 Task: In the  document pitch.odt. Insert footer and write 'www.lunaTech.com'. Find the word using Dictionary 'Moment' Use the tool word Count and display word count while typing
Action: Mouse moved to (263, 373)
Screenshot: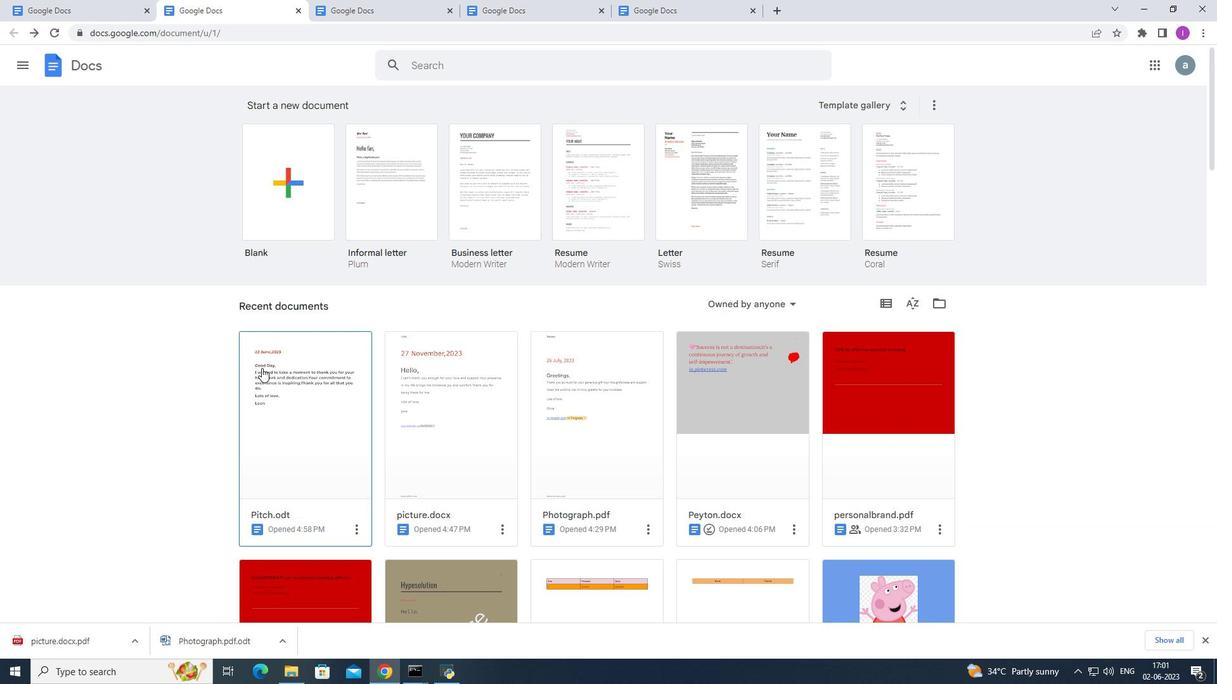 
Action: Mouse pressed left at (263, 373)
Screenshot: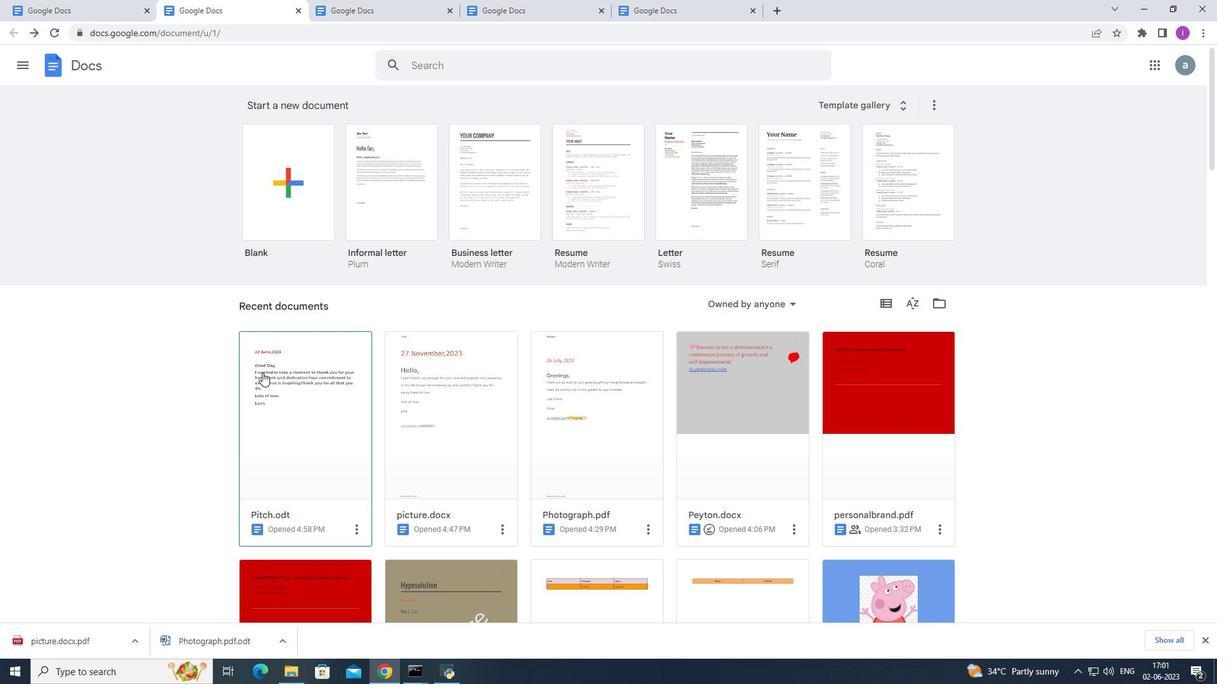 
Action: Mouse moved to (128, 71)
Screenshot: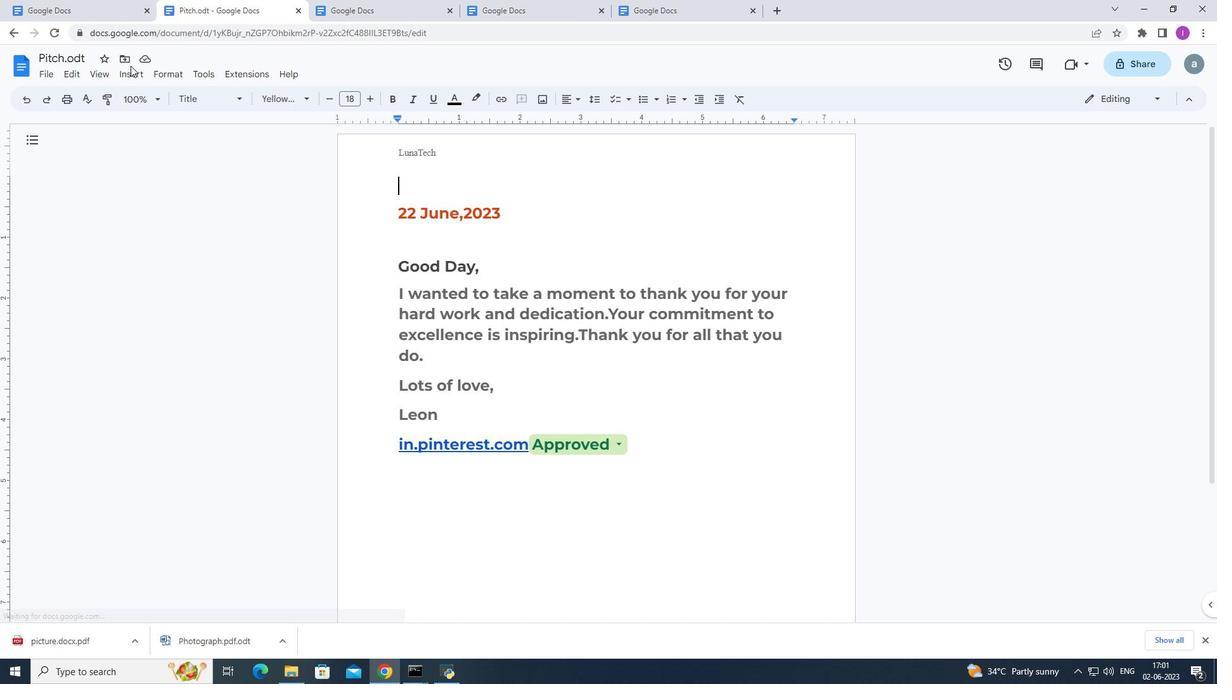 
Action: Mouse pressed left at (128, 71)
Screenshot: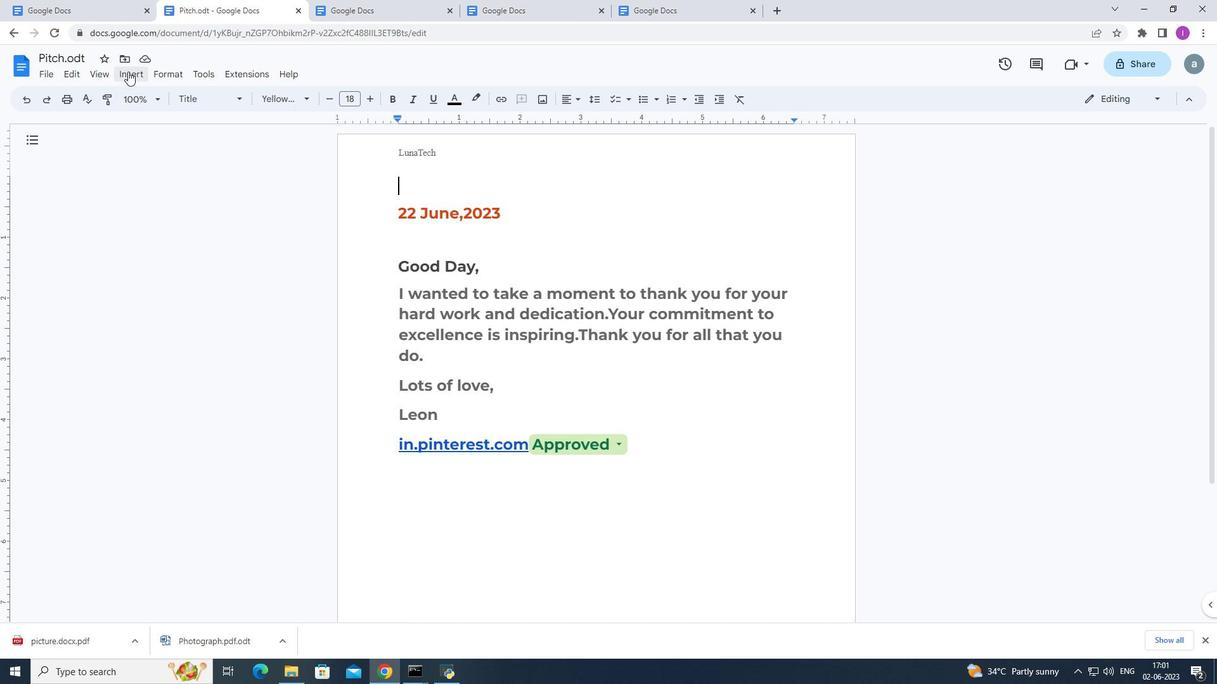 
Action: Mouse moved to (338, 411)
Screenshot: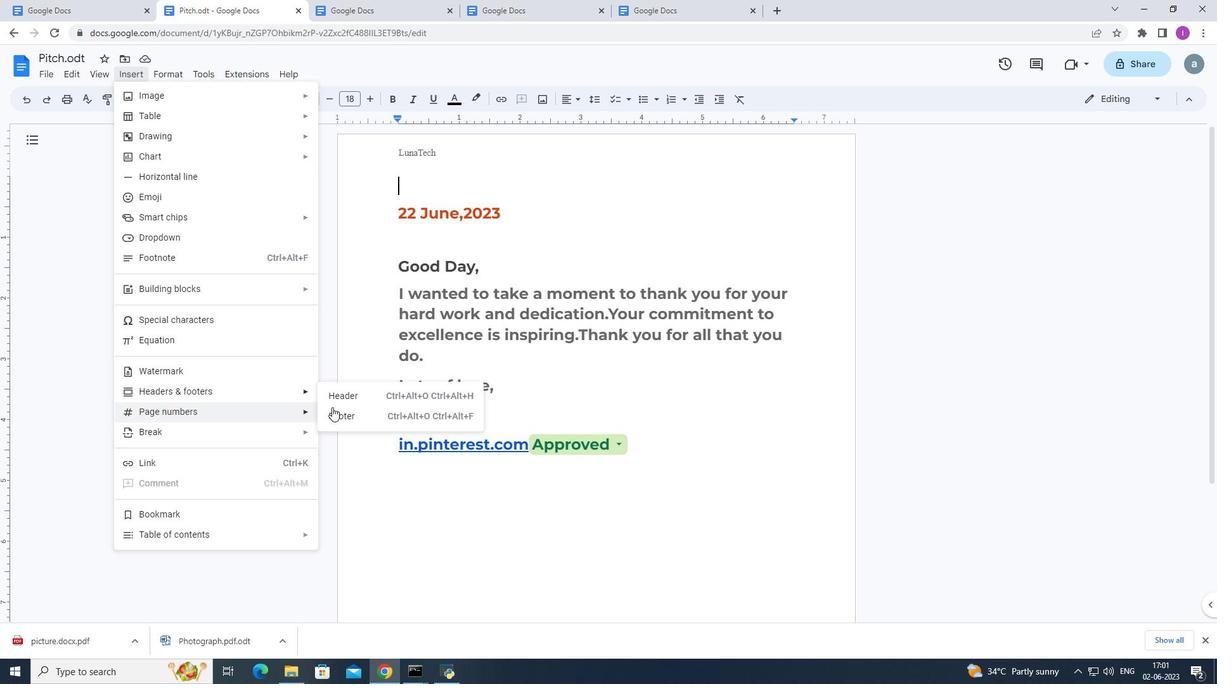 
Action: Mouse pressed left at (338, 411)
Screenshot: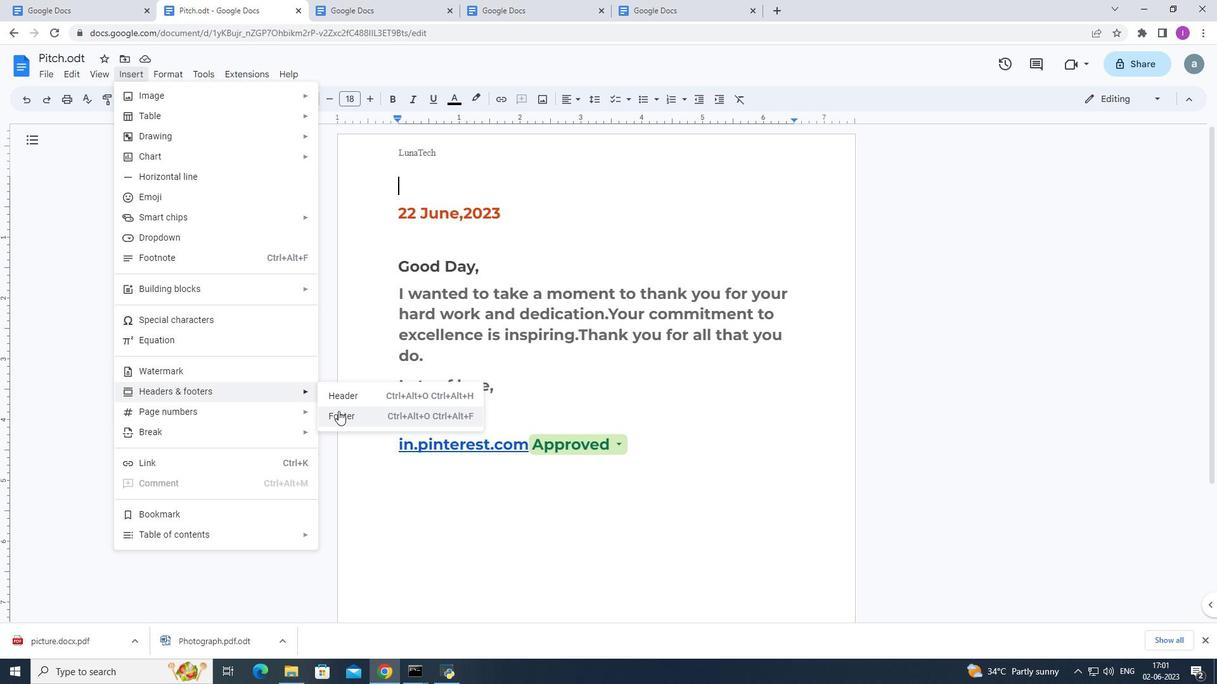 
Action: Mouse moved to (492, 340)
Screenshot: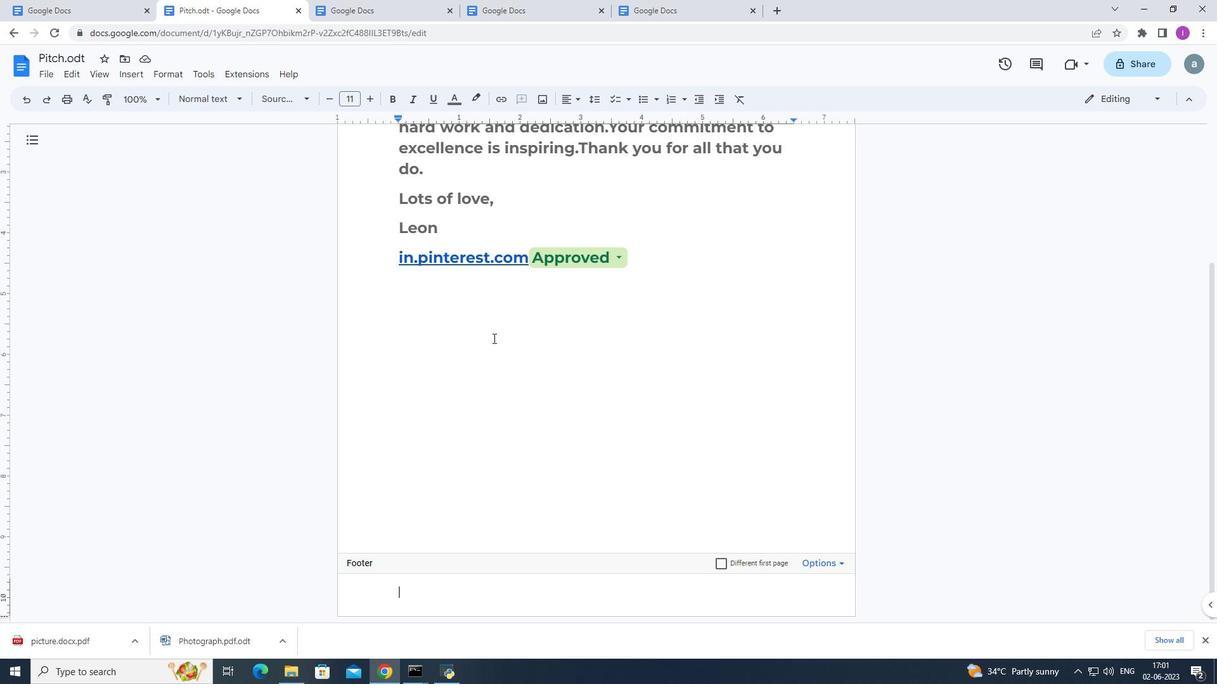 
Action: Key pressed www.li<Key.backspace>una<Key.shift>Ta<Key.backspace>eck<Key.backspace>h.com
Screenshot: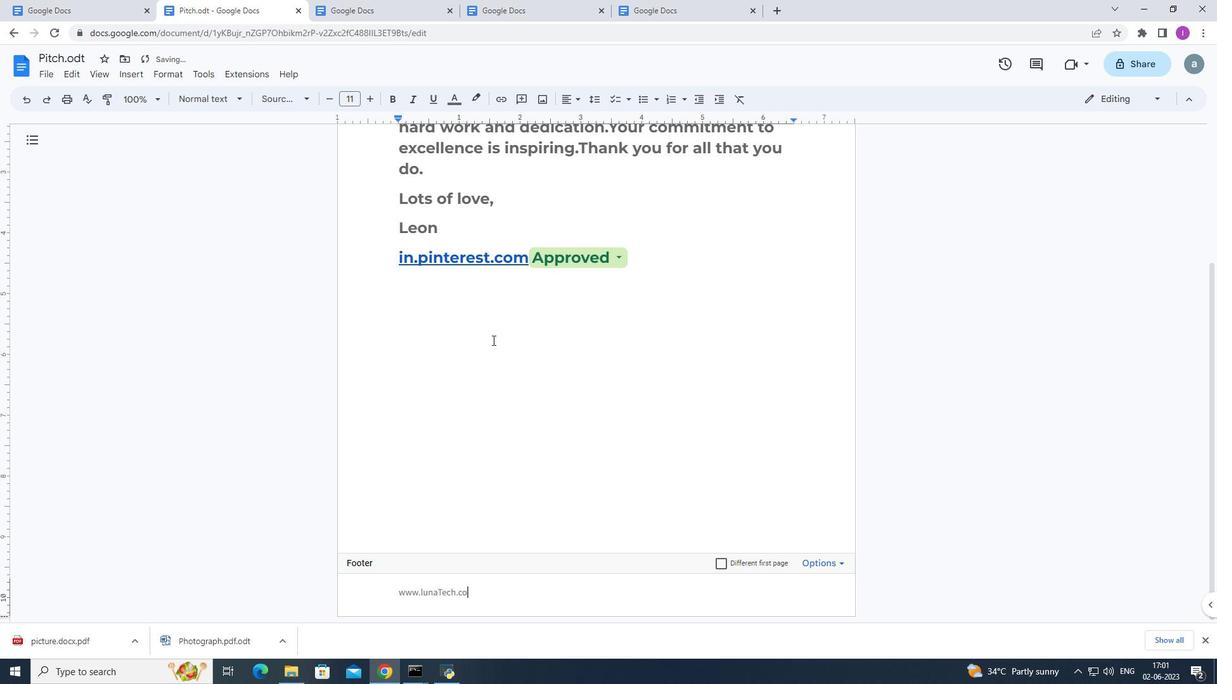 
Action: Mouse moved to (213, 434)
Screenshot: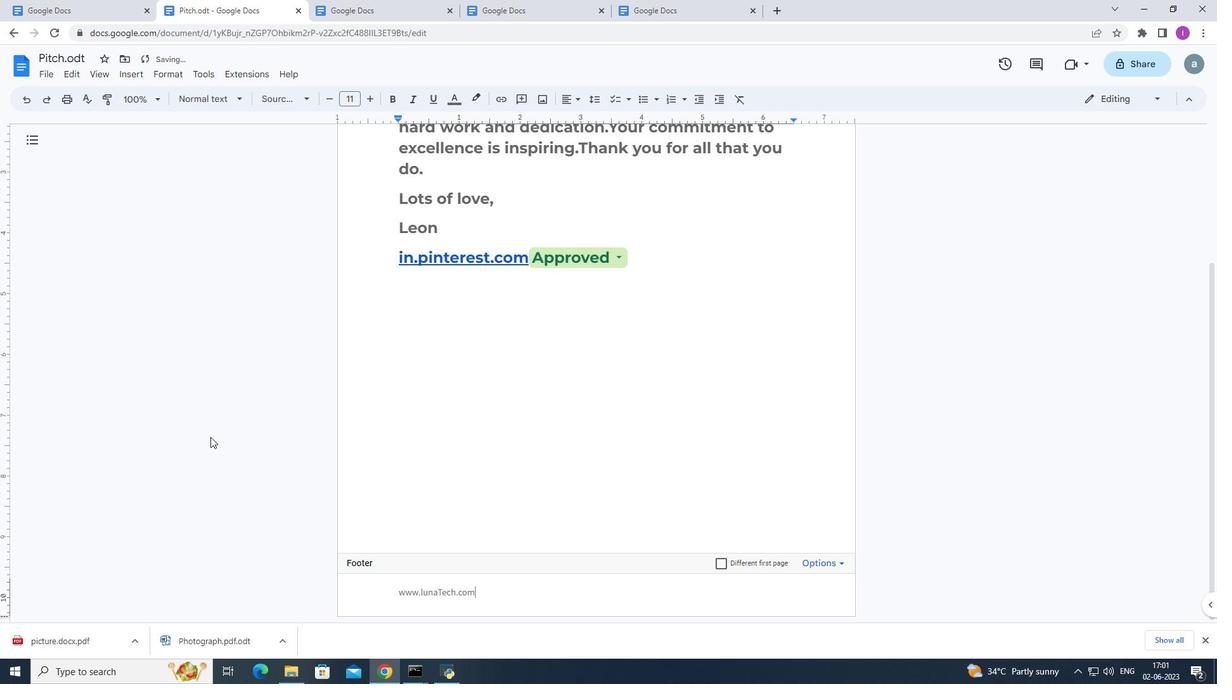 
Action: Mouse pressed left at (213, 434)
Screenshot: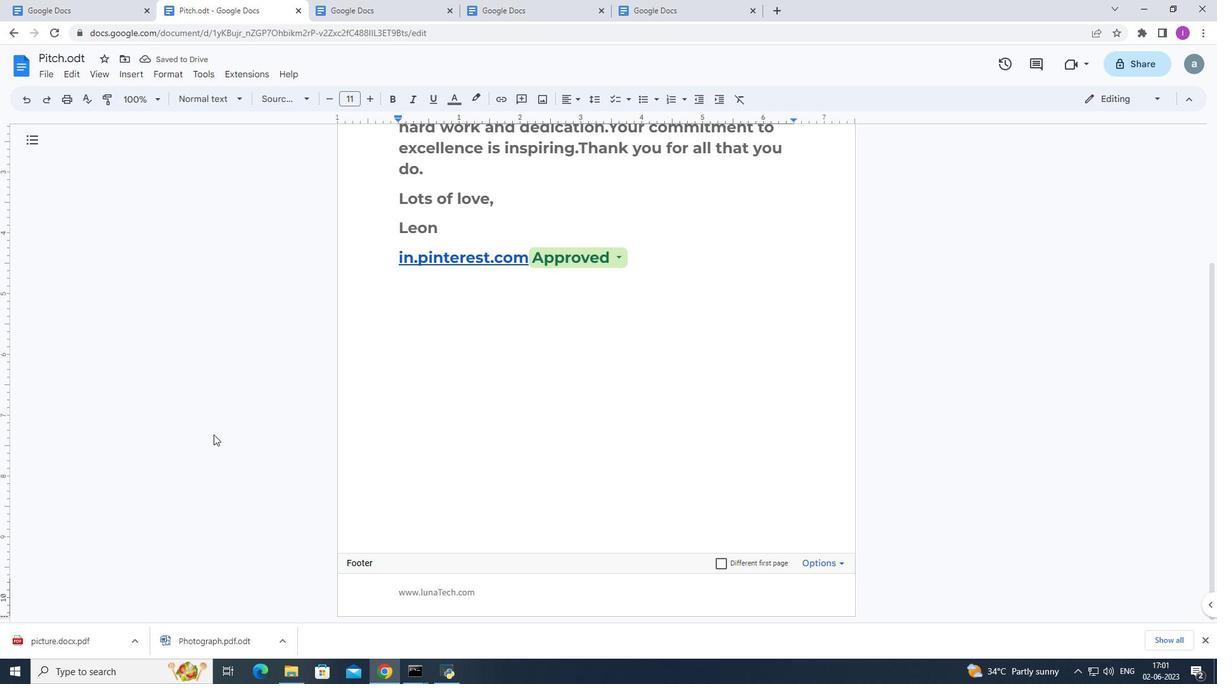
Action: Mouse moved to (569, 310)
Screenshot: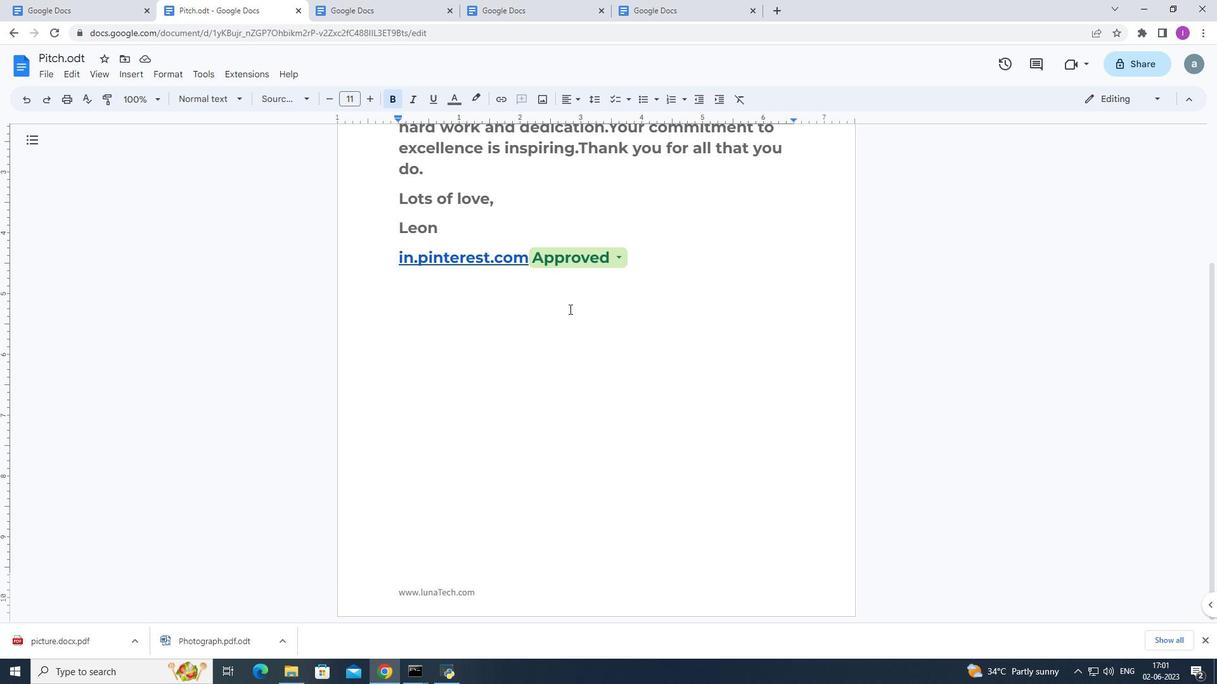
Action: Mouse scrolled (569, 311) with delta (0, 0)
Screenshot: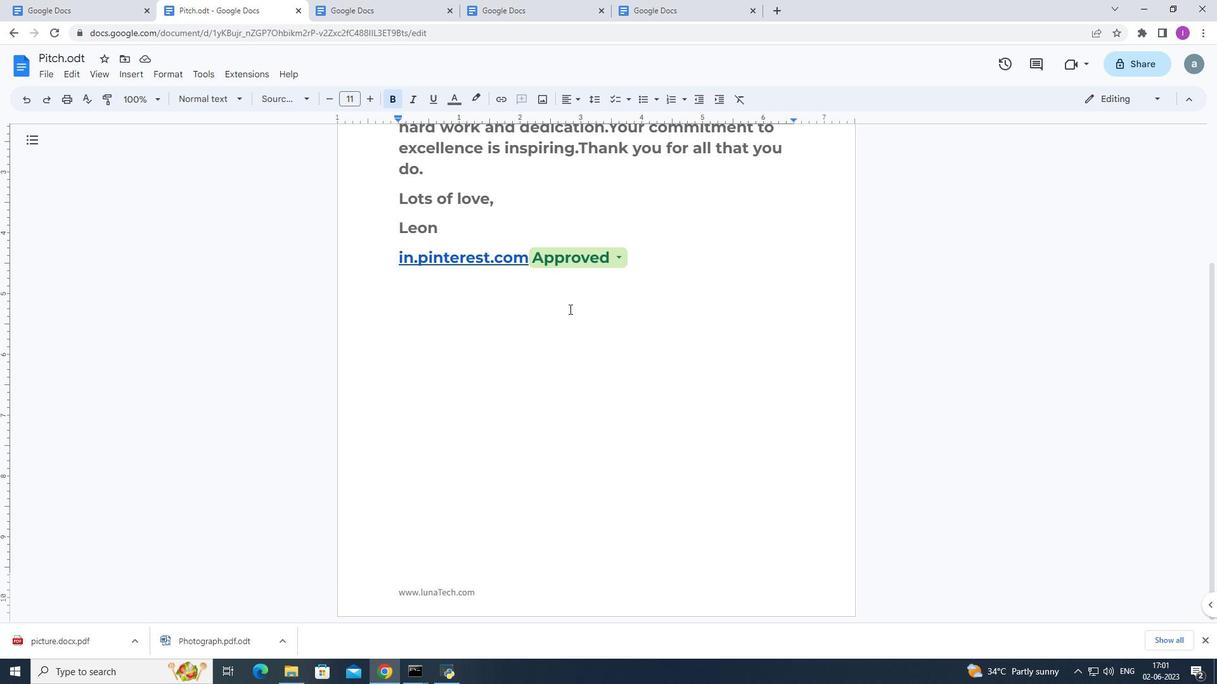 
Action: Mouse moved to (615, 168)
Screenshot: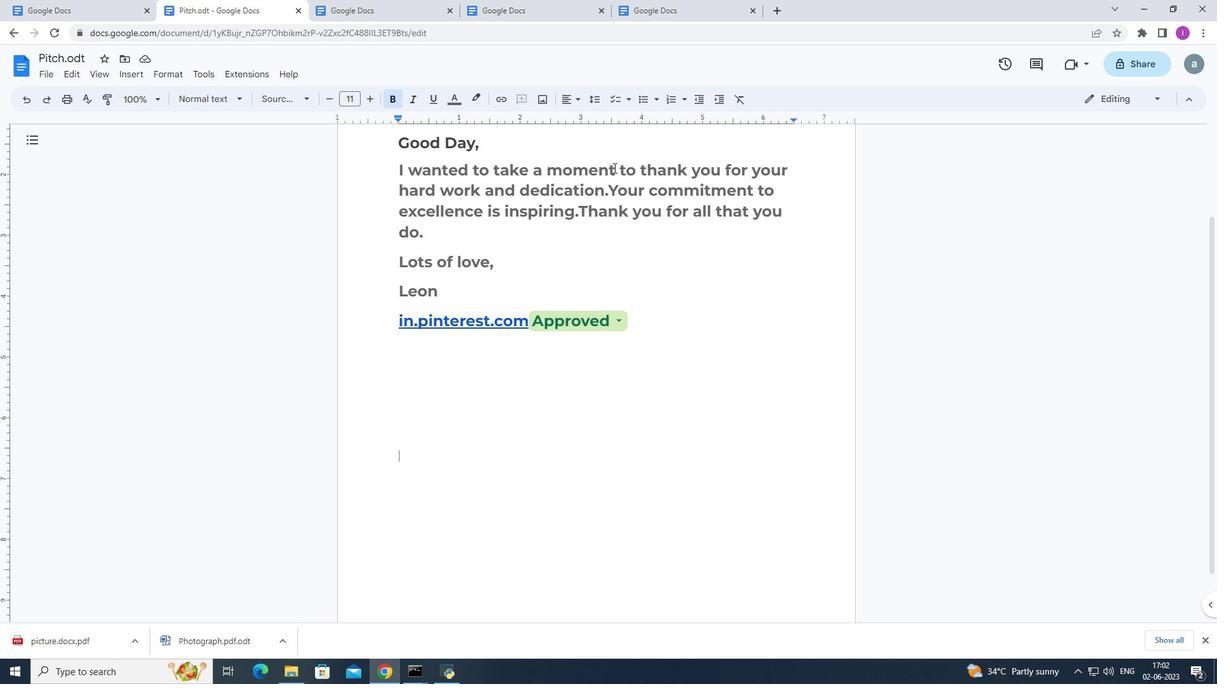 
Action: Mouse pressed left at (615, 168)
Screenshot: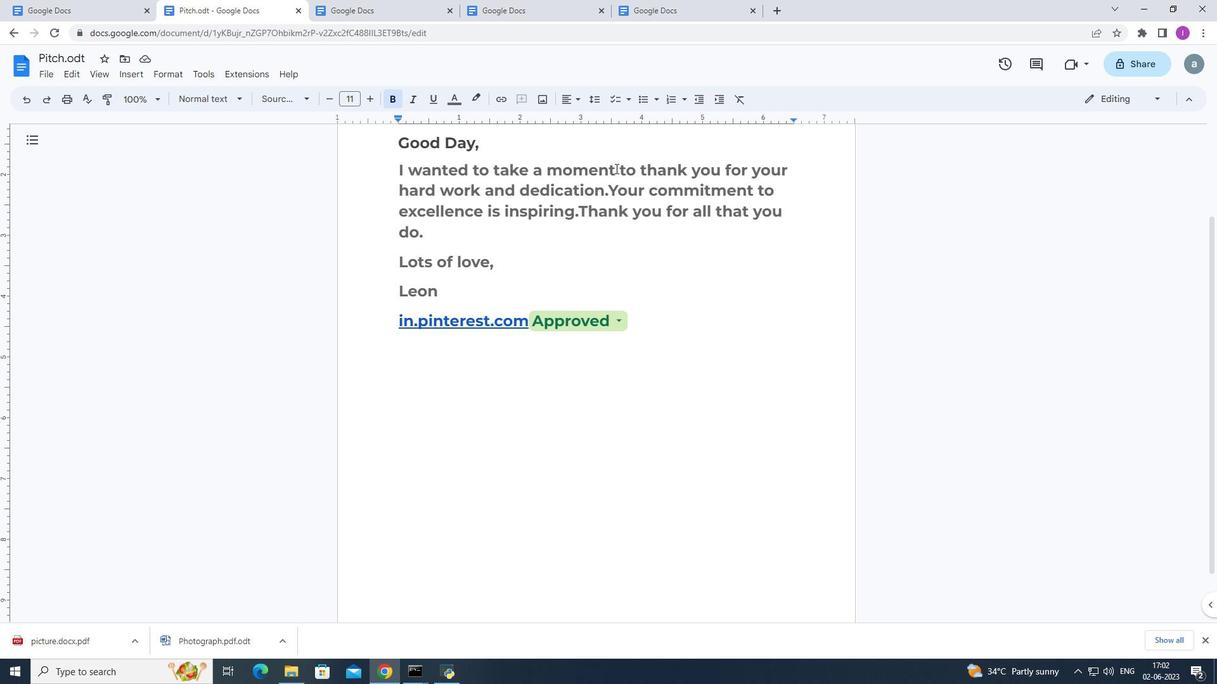 
Action: Mouse moved to (199, 71)
Screenshot: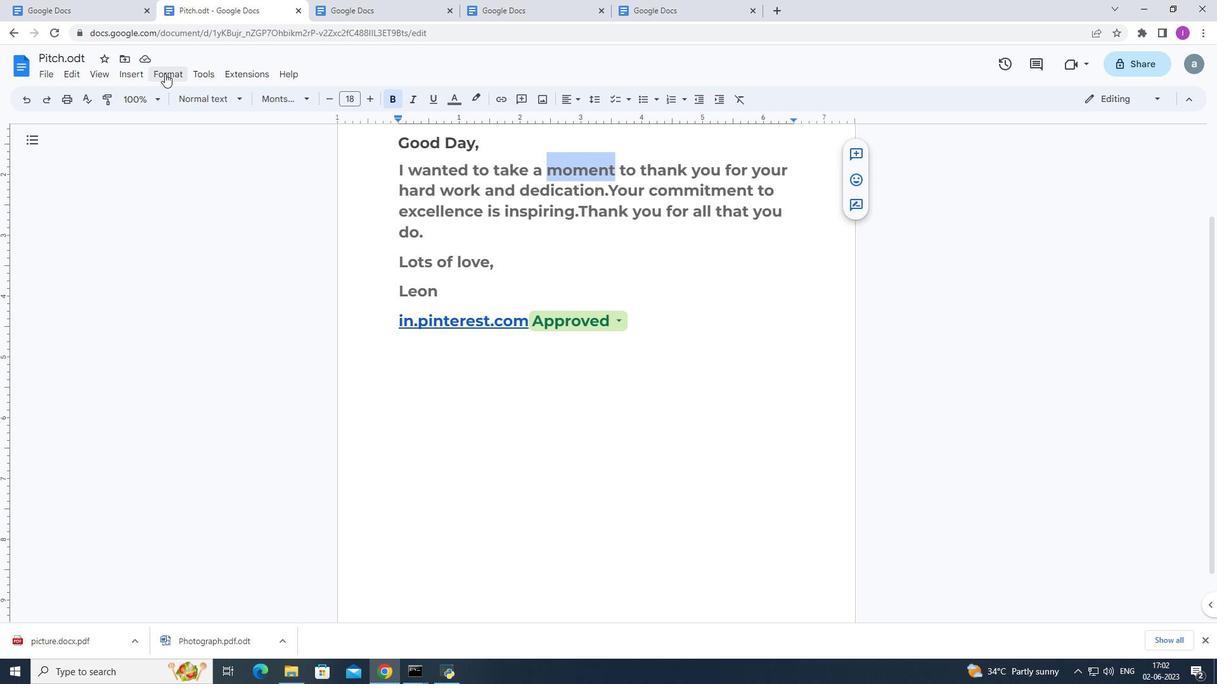 
Action: Mouse pressed left at (199, 71)
Screenshot: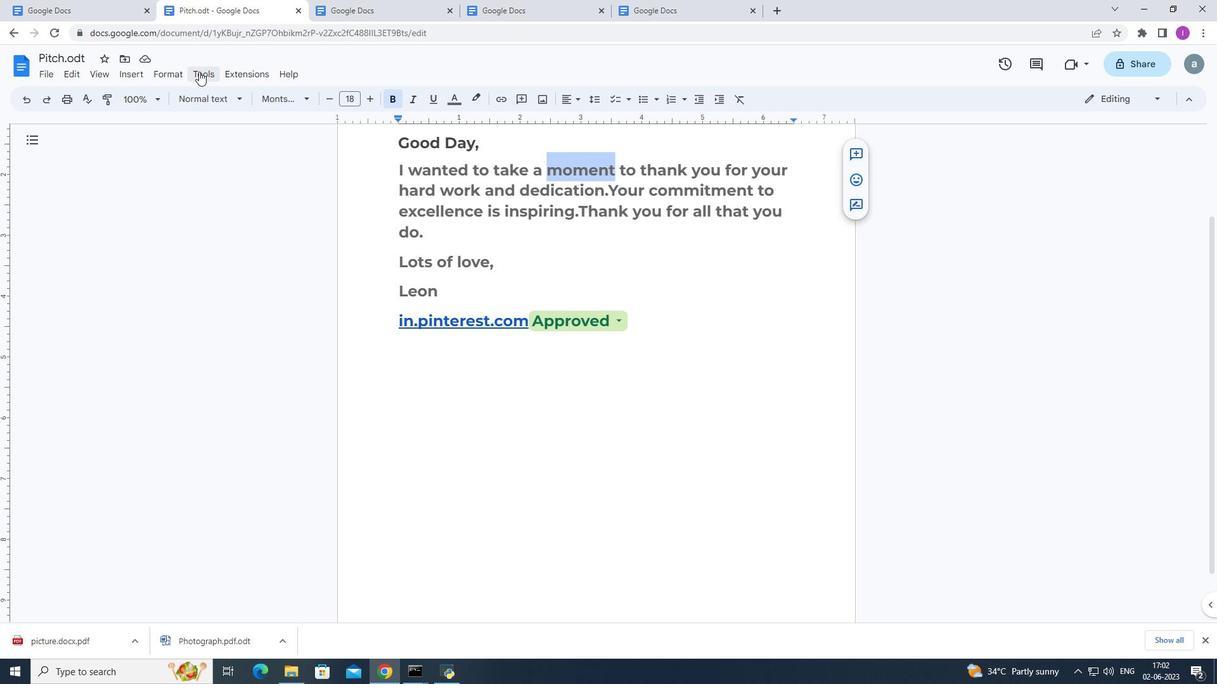 
Action: Mouse moved to (237, 235)
Screenshot: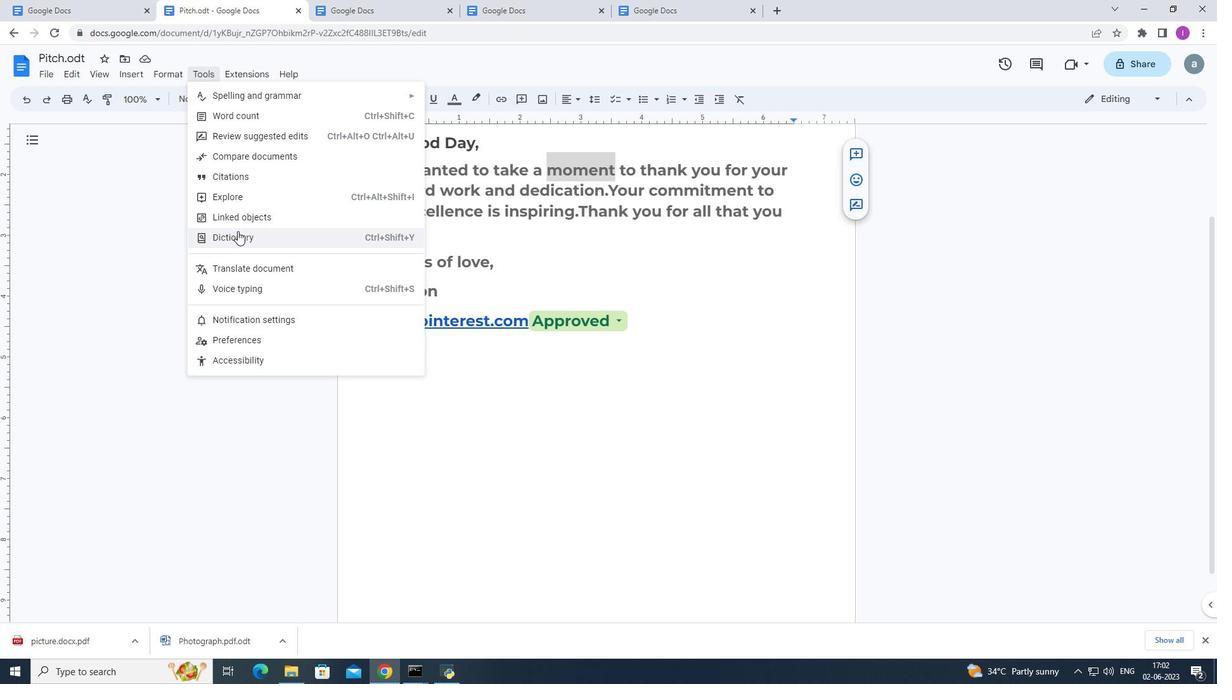 
Action: Mouse pressed left at (237, 235)
Screenshot: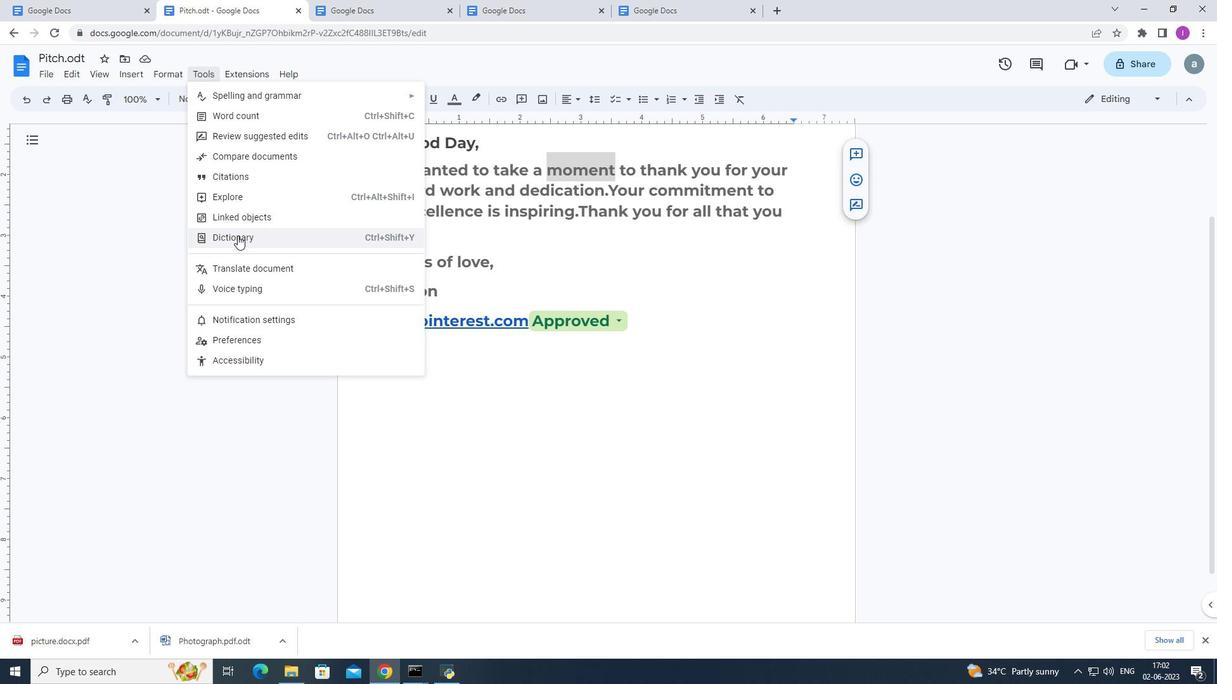 
Action: Mouse moved to (198, 68)
Screenshot: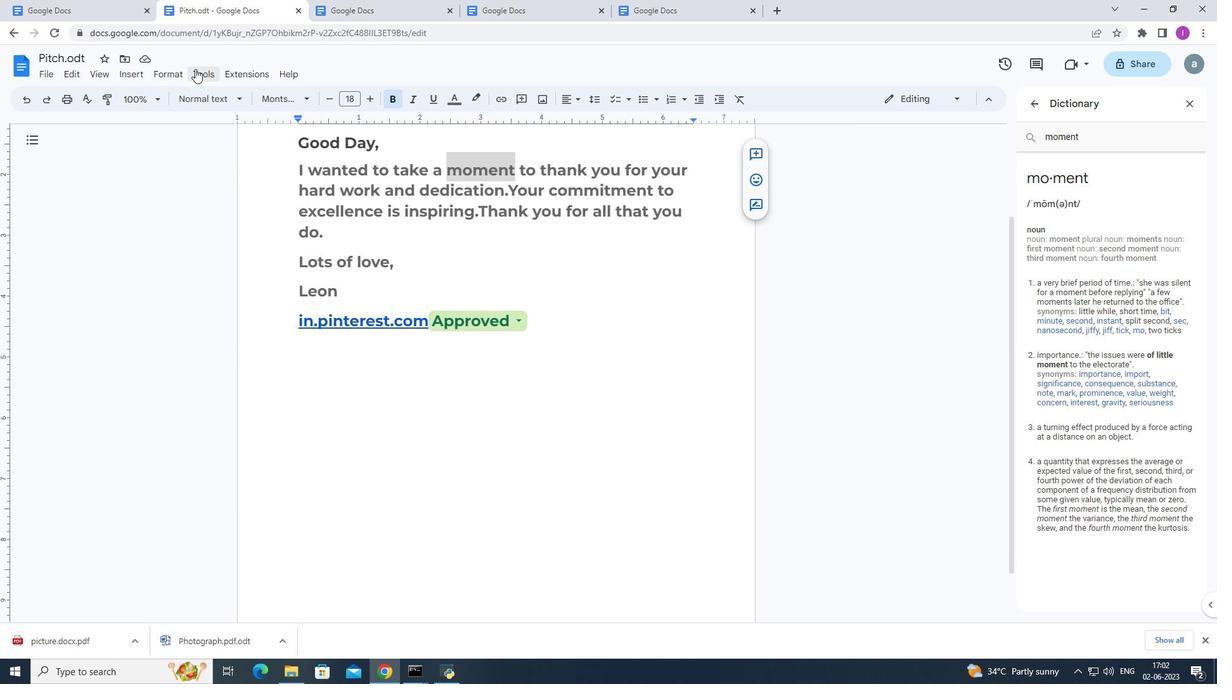 
Action: Mouse pressed left at (198, 68)
Screenshot: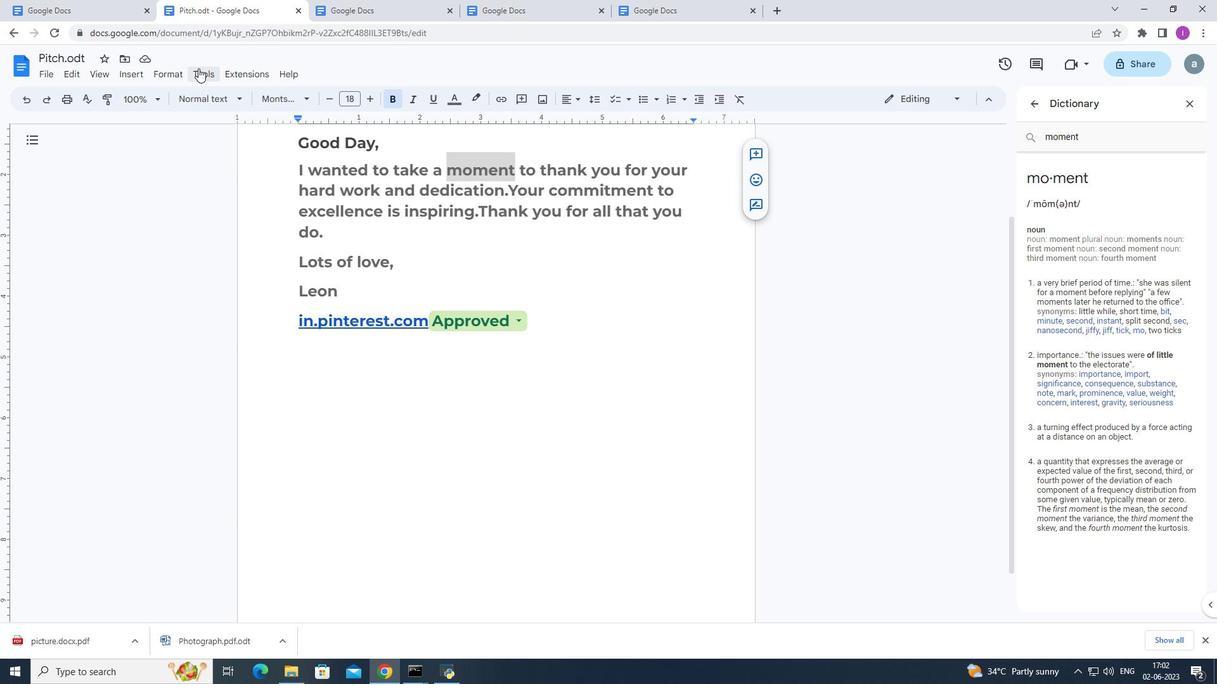 
Action: Mouse moved to (248, 110)
Screenshot: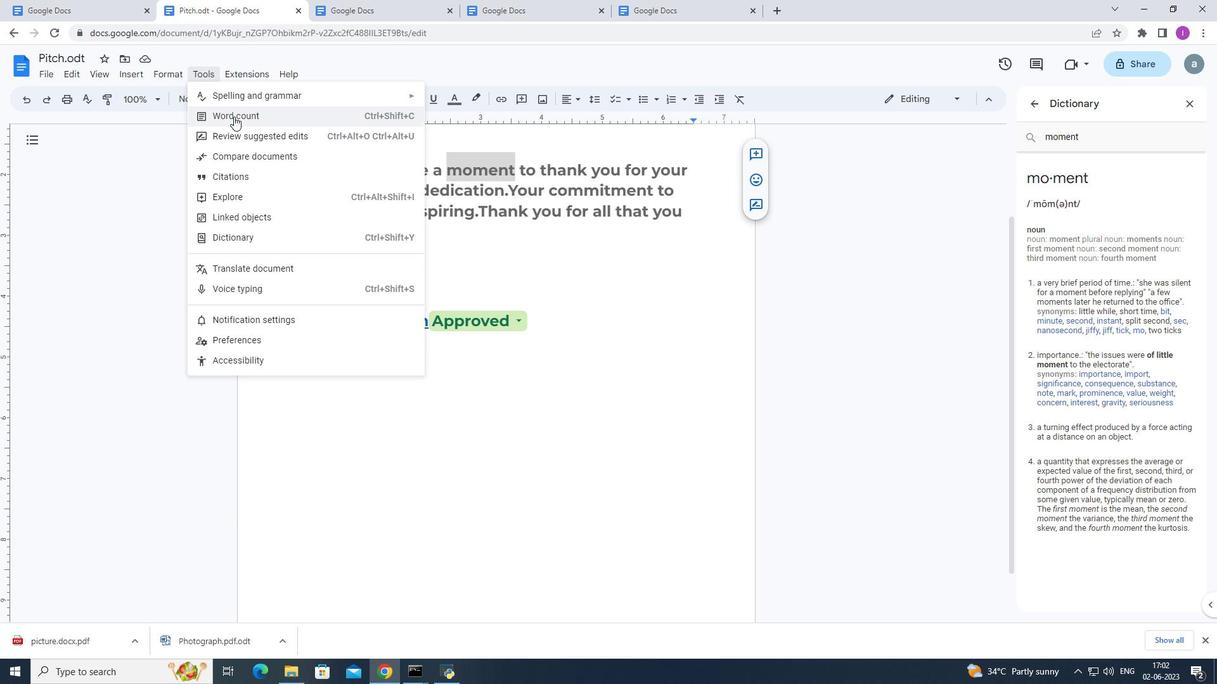 
Action: Mouse pressed left at (248, 110)
Screenshot: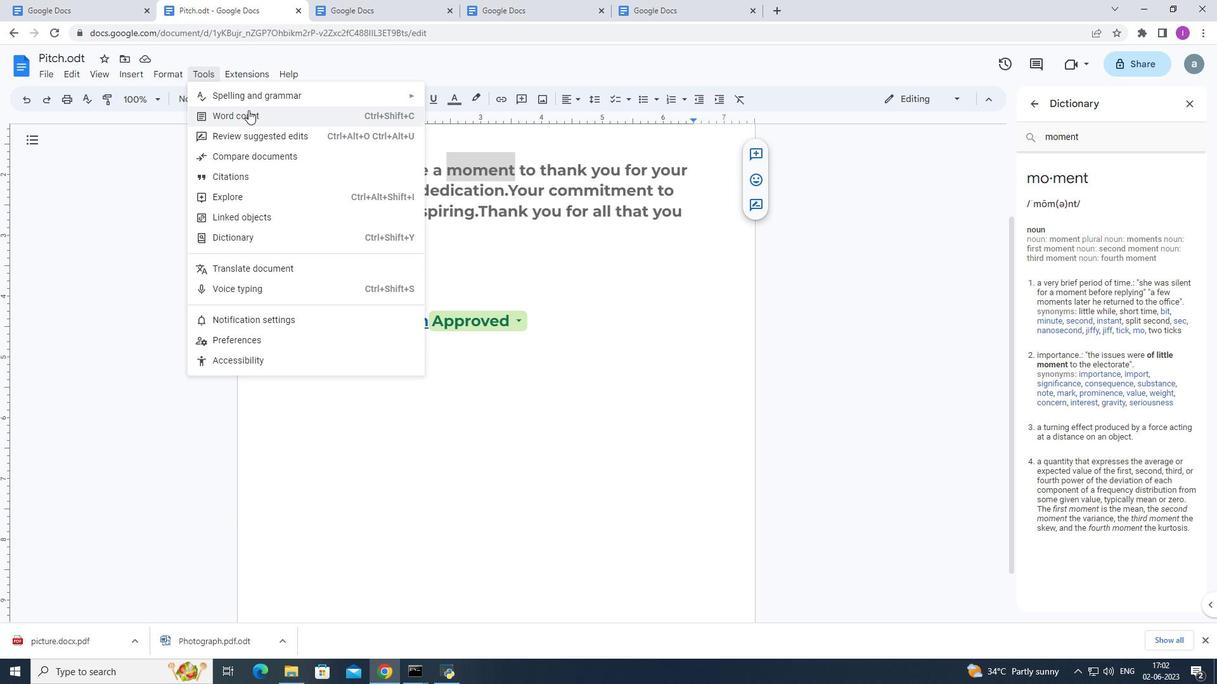 
Action: Mouse moved to (530, 387)
Screenshot: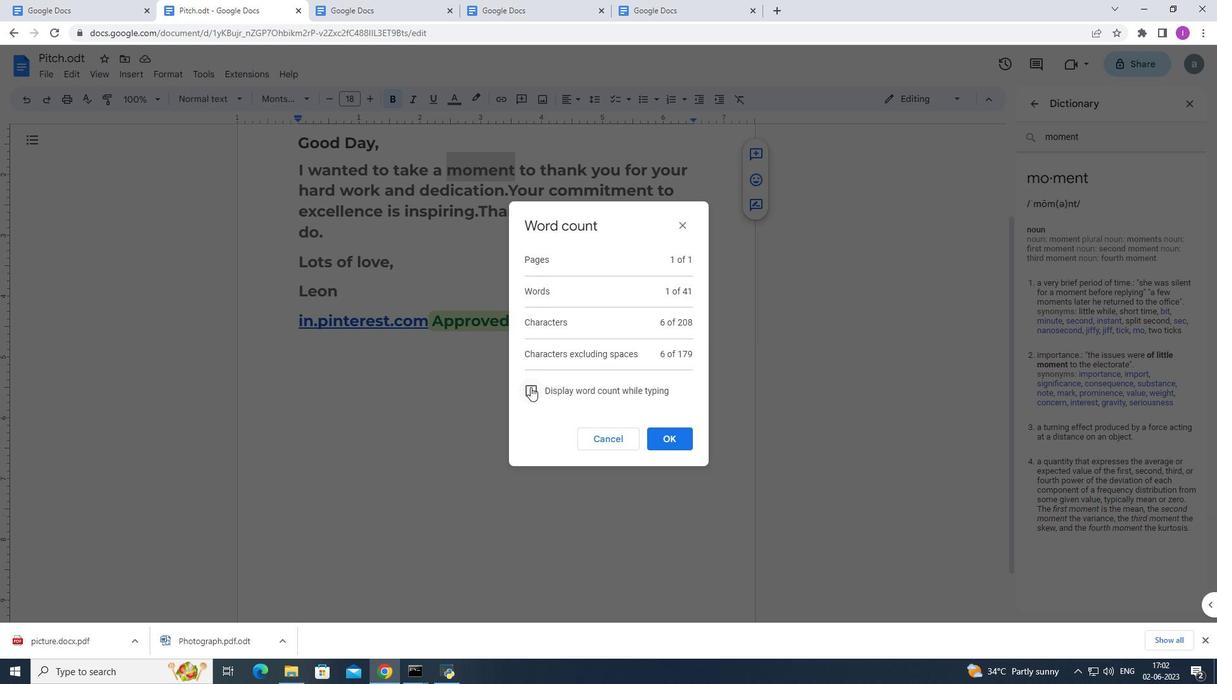 
Action: Mouse pressed left at (530, 387)
Screenshot: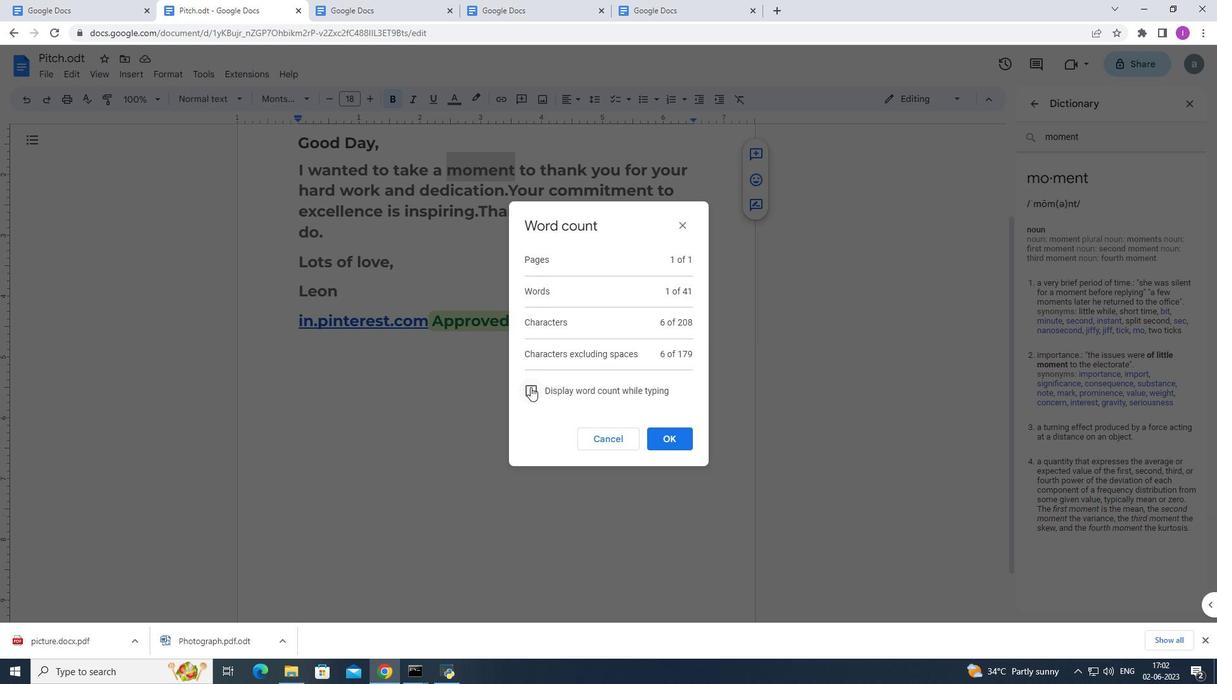 
Action: Mouse moved to (679, 442)
Screenshot: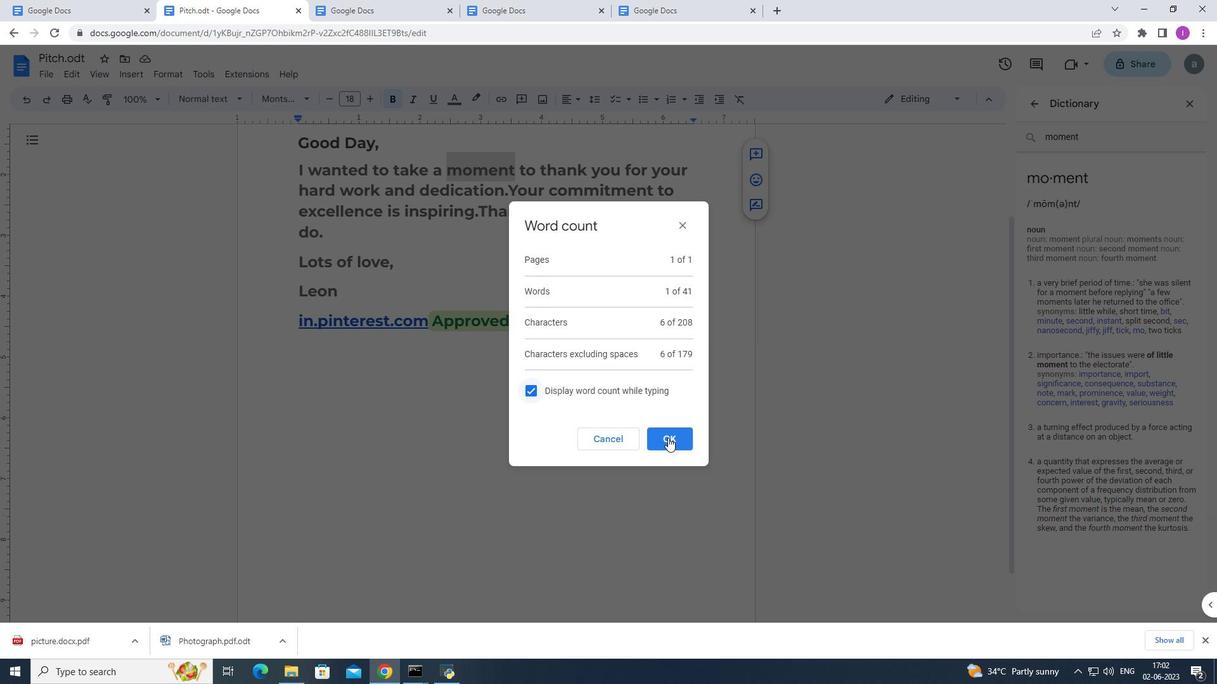 
Action: Mouse pressed left at (679, 442)
Screenshot: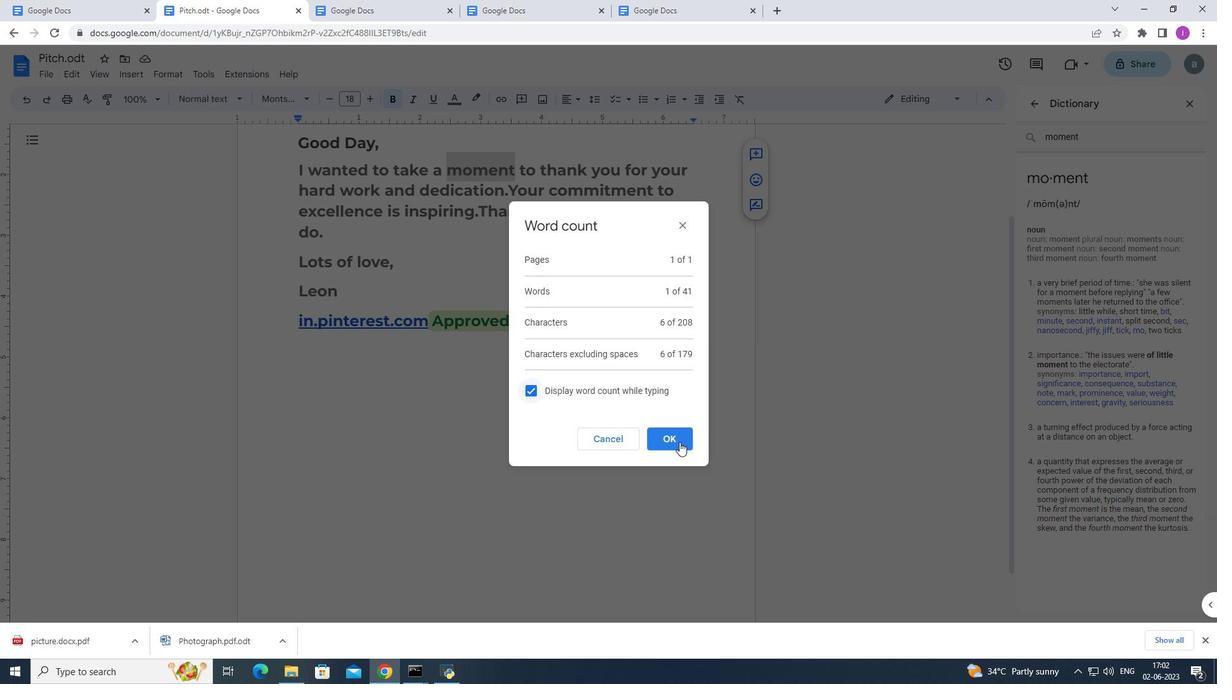 
Action: Mouse moved to (485, 418)
Screenshot: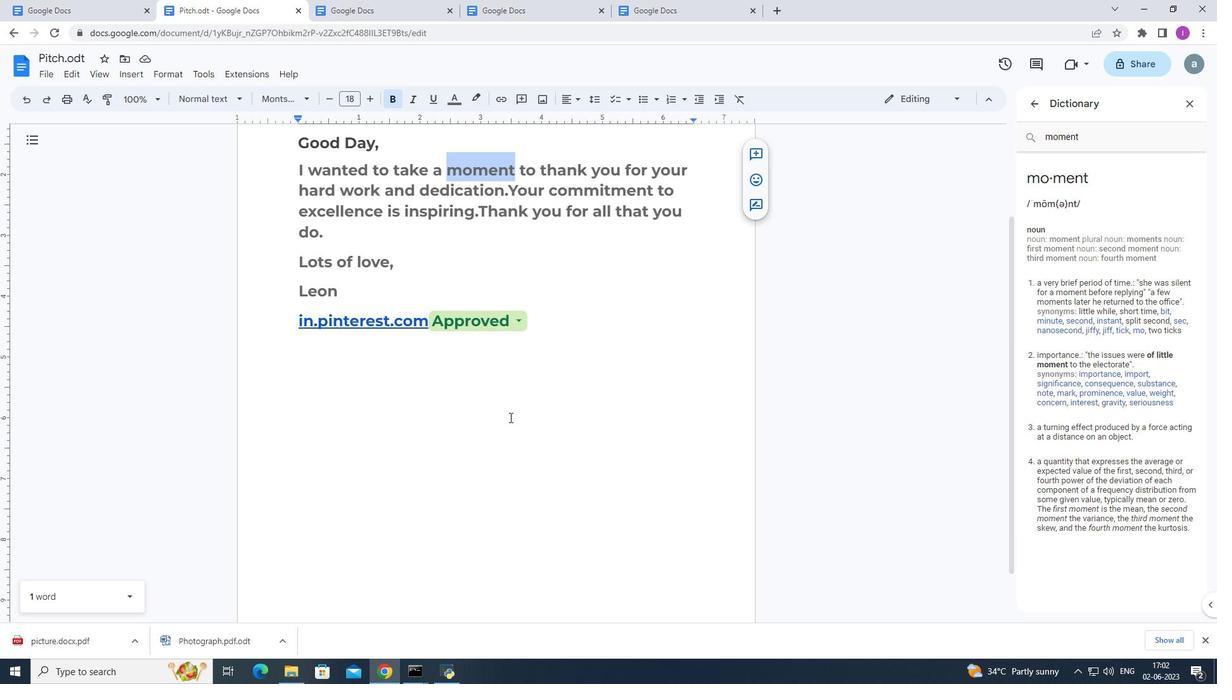 
